 Task: Set the emoji skin tone preference to Dark Skin Tone.
Action: Mouse moved to (919, 85)
Screenshot: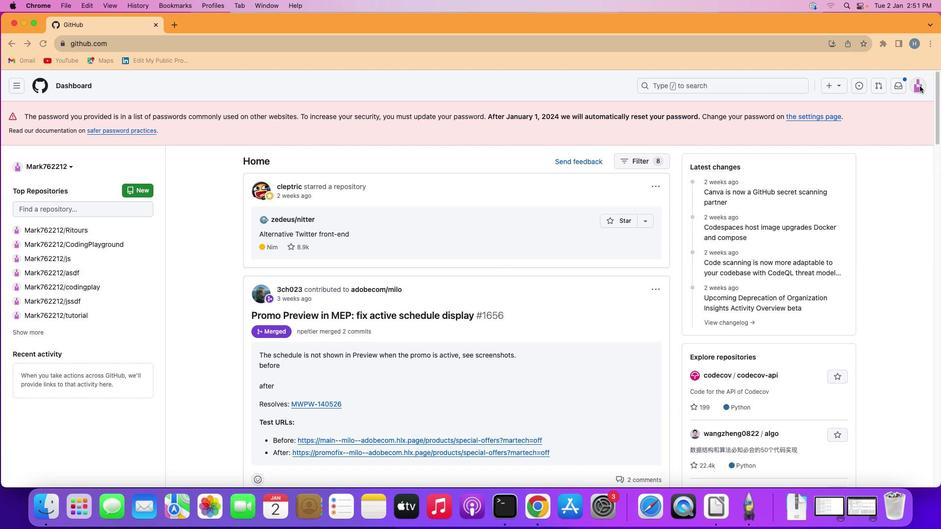 
Action: Mouse pressed left at (919, 85)
Screenshot: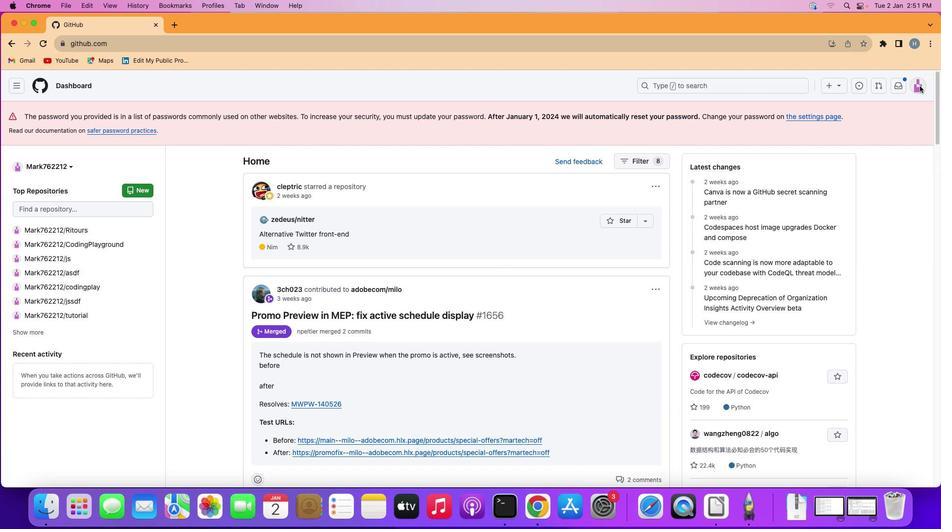 
Action: Mouse moved to (918, 84)
Screenshot: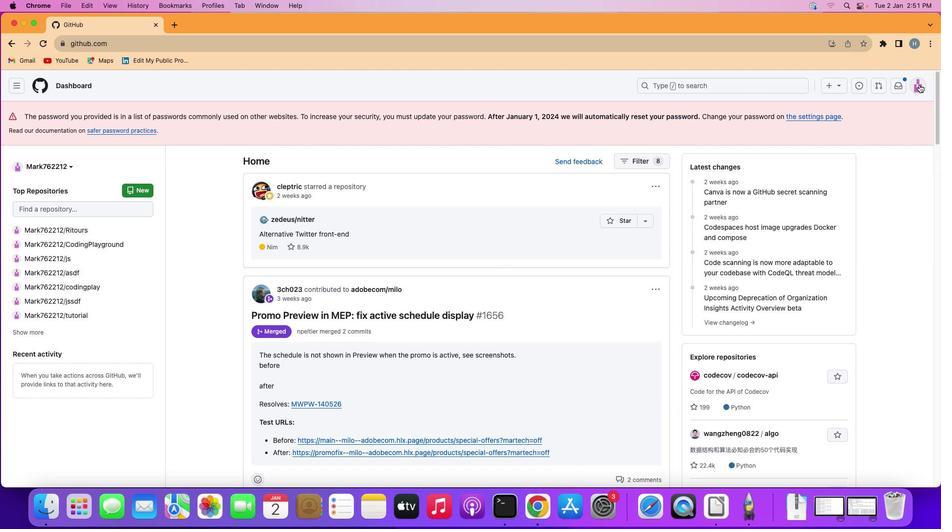 
Action: Mouse pressed left at (918, 84)
Screenshot: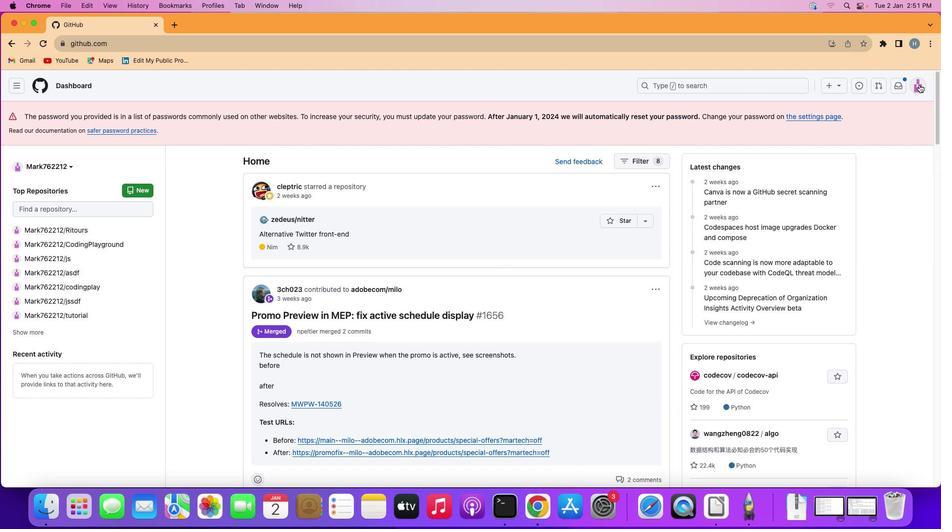 
Action: Mouse moved to (855, 348)
Screenshot: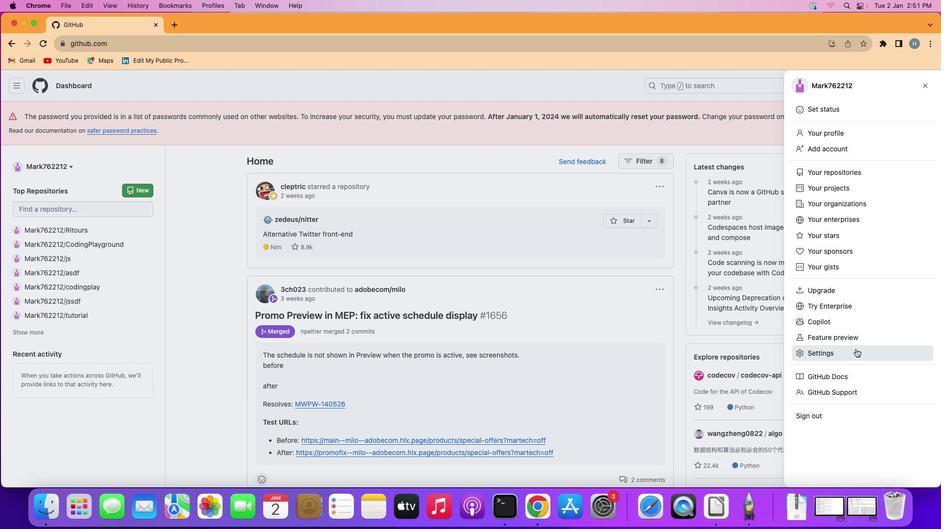 
Action: Mouse pressed left at (855, 348)
Screenshot: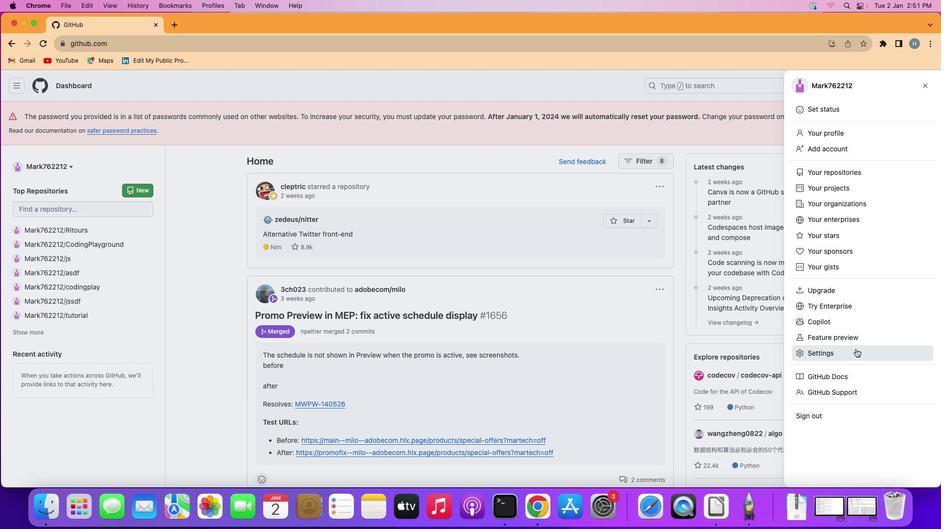
Action: Mouse moved to (231, 235)
Screenshot: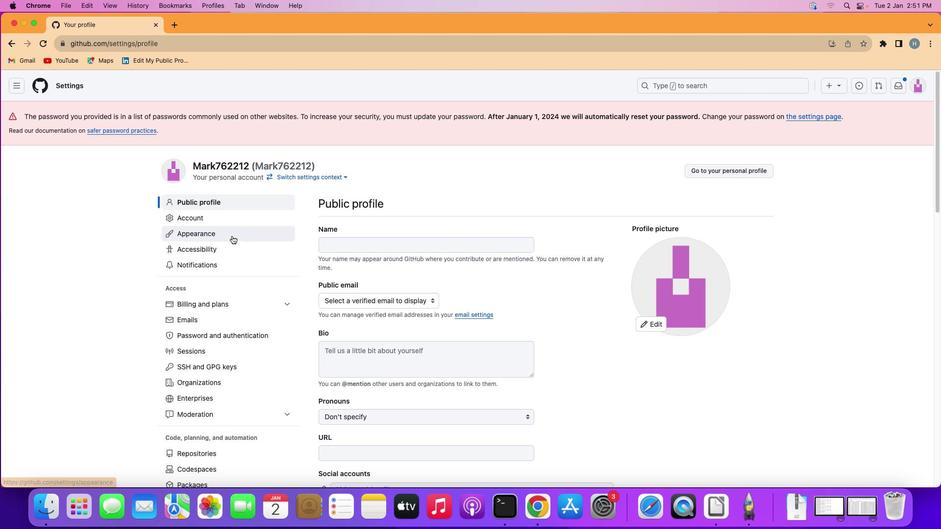 
Action: Mouse pressed left at (231, 235)
Screenshot: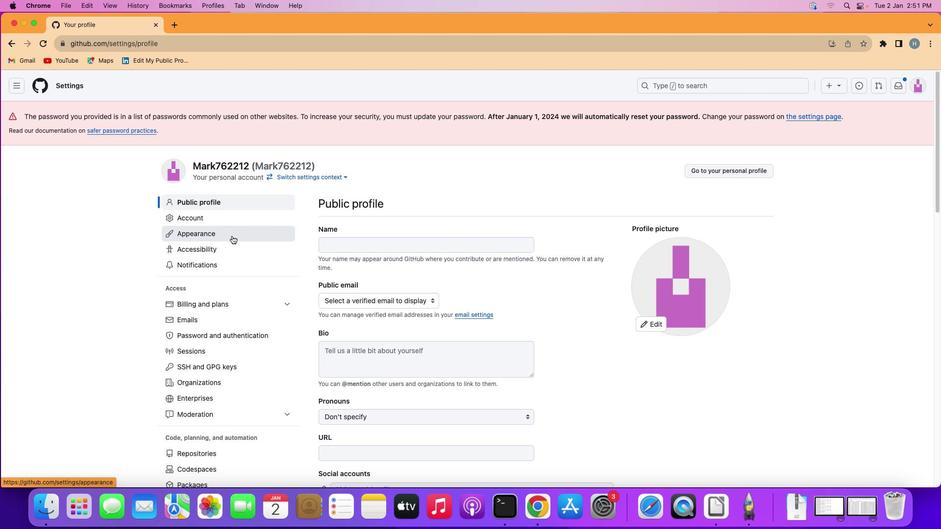 
Action: Mouse moved to (487, 344)
Screenshot: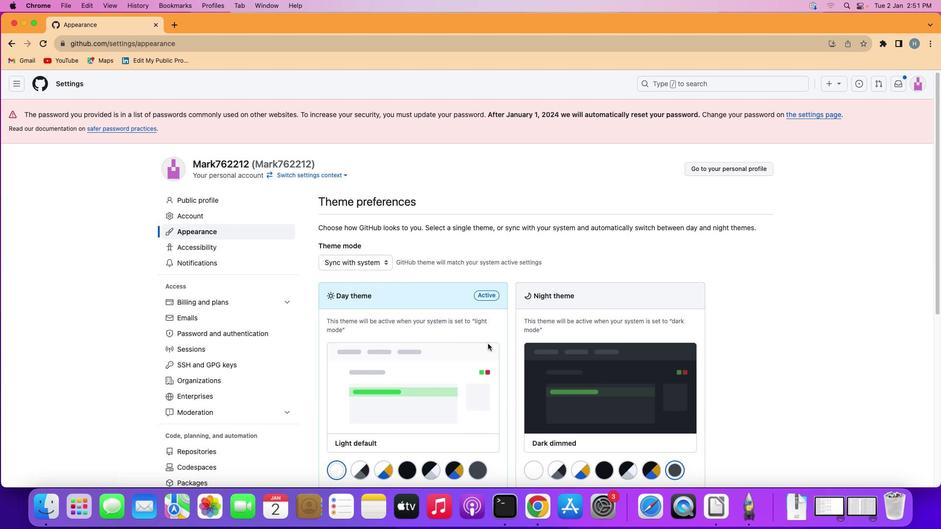 
Action: Mouse scrolled (487, 344) with delta (0, 0)
Screenshot: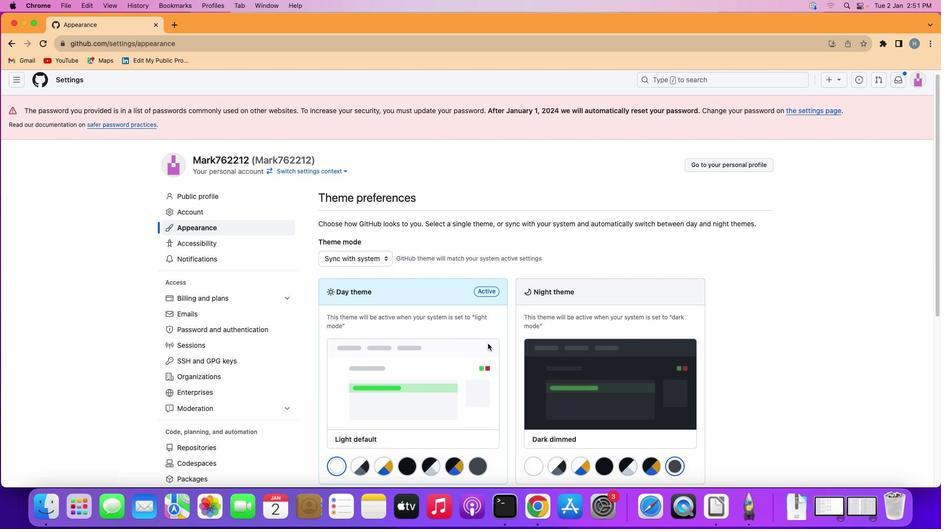 
Action: Mouse scrolled (487, 344) with delta (0, 0)
Screenshot: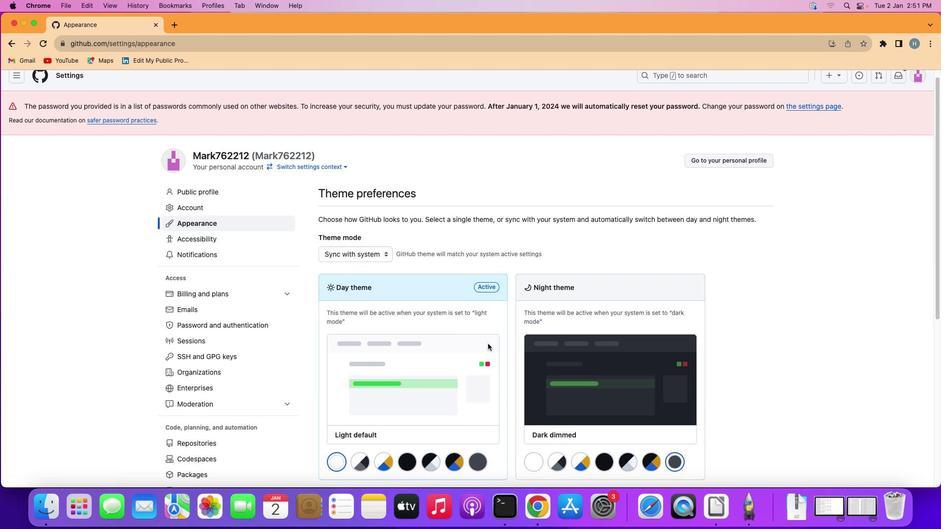 
Action: Mouse scrolled (487, 344) with delta (0, 0)
Screenshot: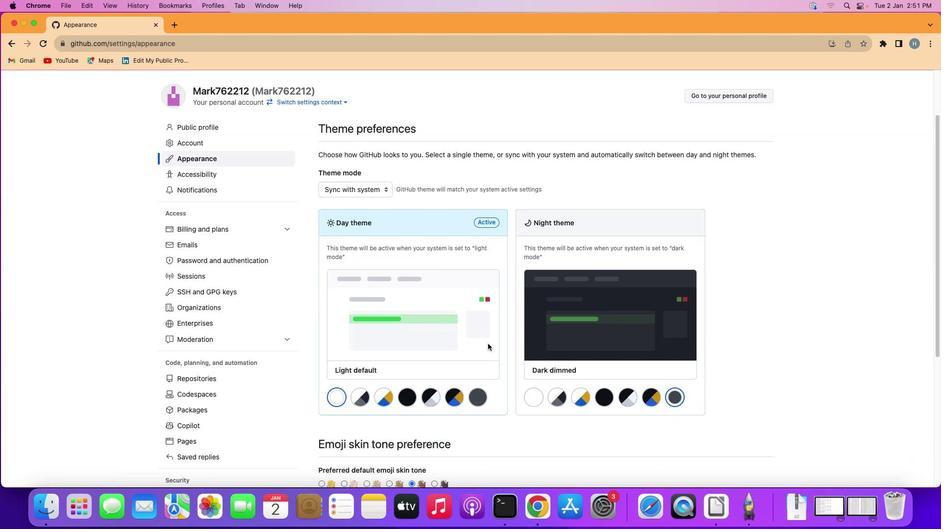
Action: Mouse scrolled (487, 344) with delta (0, 0)
Screenshot: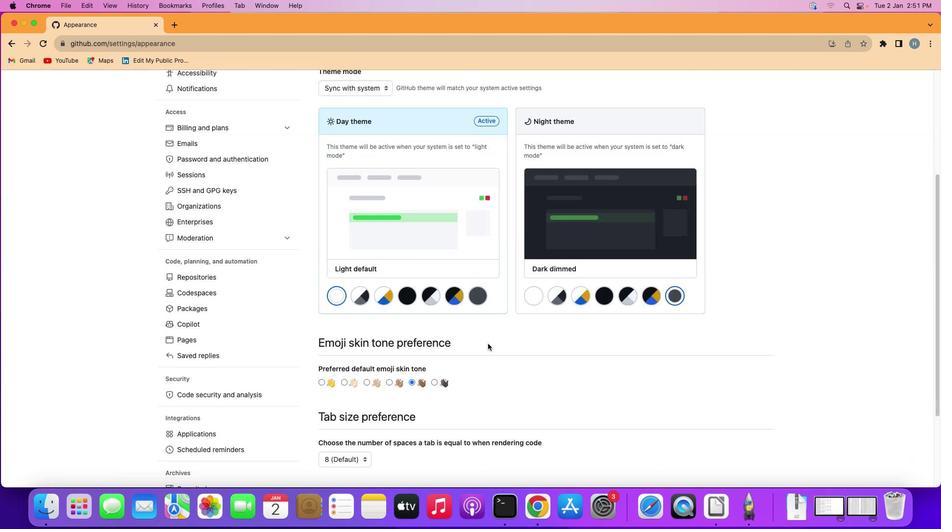 
Action: Mouse scrolled (487, 344) with delta (0, -1)
Screenshot: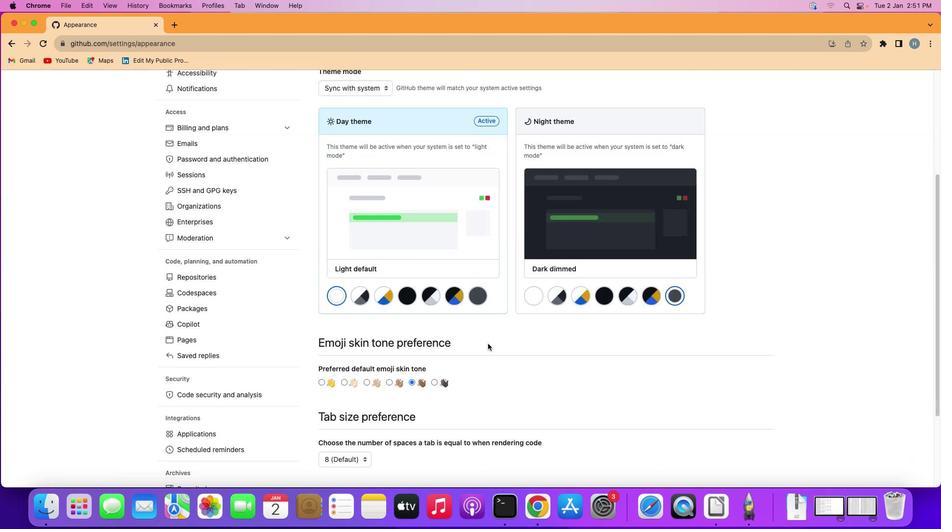 
Action: Mouse scrolled (487, 344) with delta (0, -1)
Screenshot: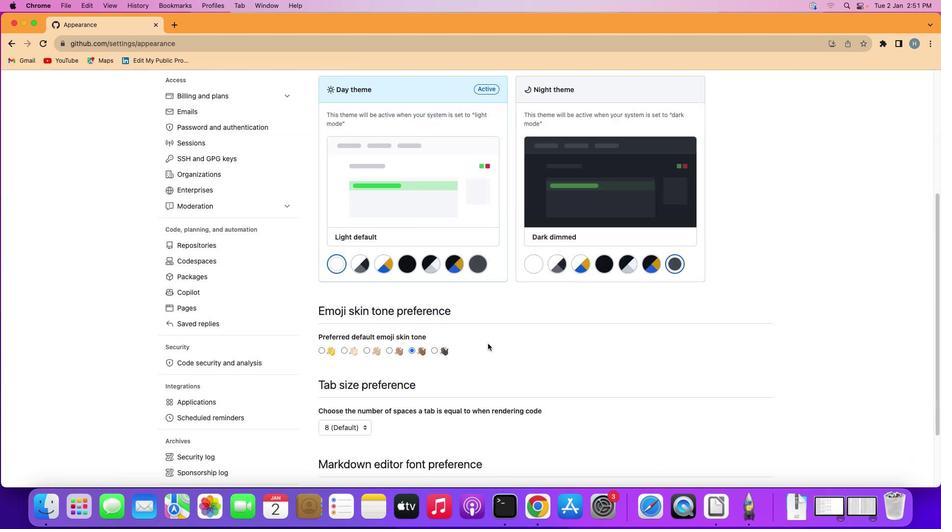 
Action: Mouse scrolled (487, 344) with delta (0, -2)
Screenshot: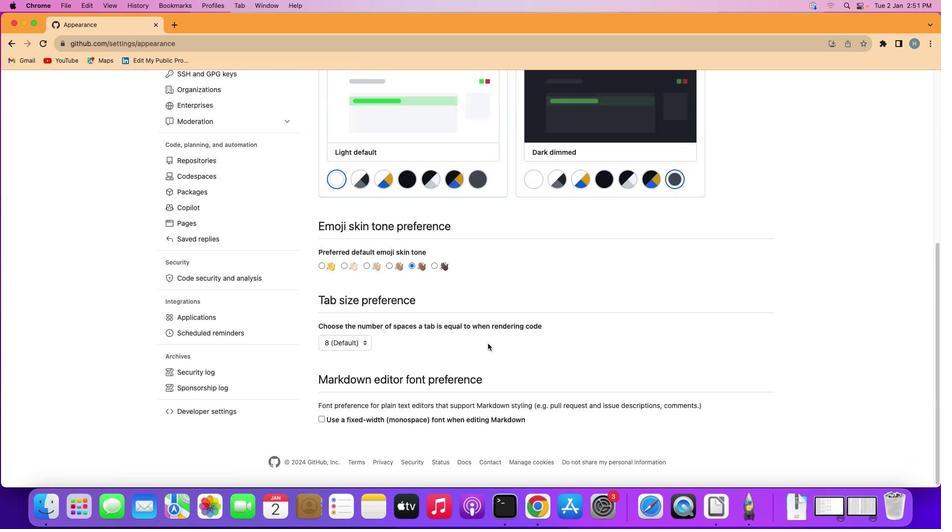 
Action: Mouse moved to (432, 262)
Screenshot: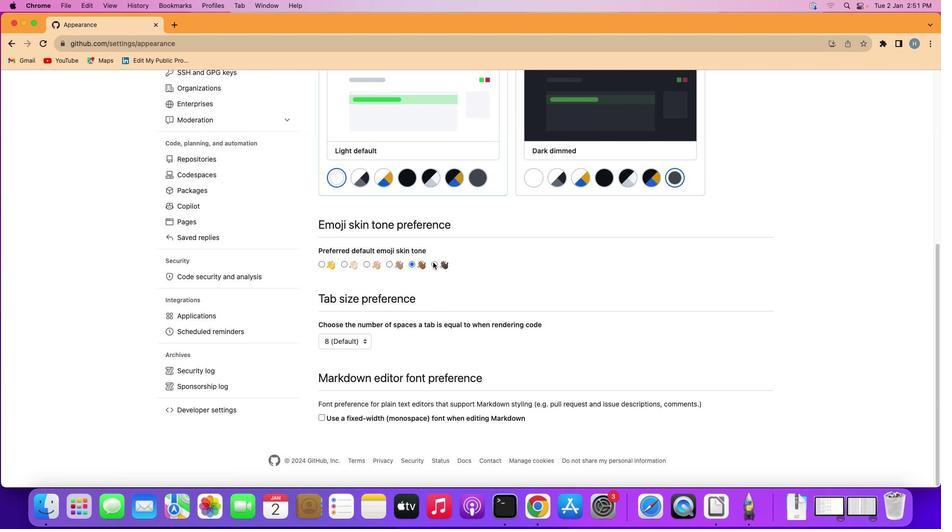 
Action: Mouse pressed left at (432, 262)
Screenshot: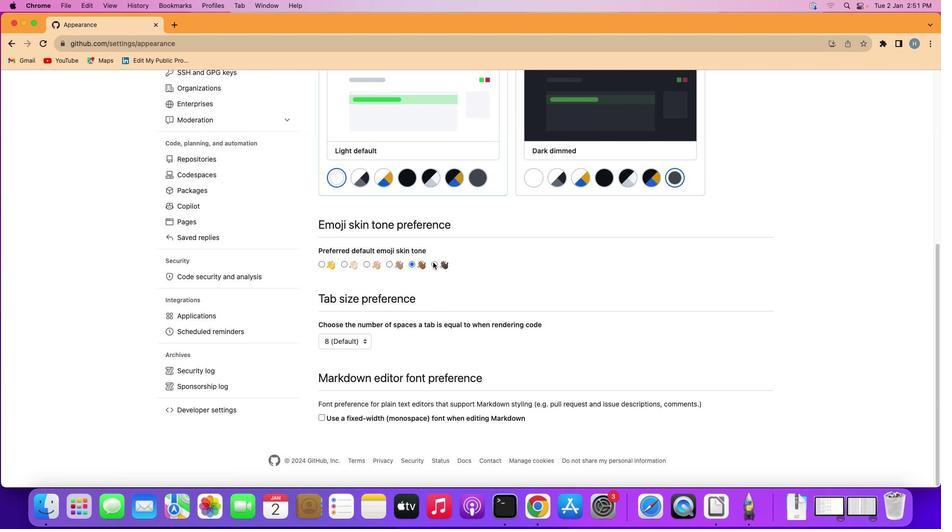 
Action: Mouse moved to (455, 277)
Screenshot: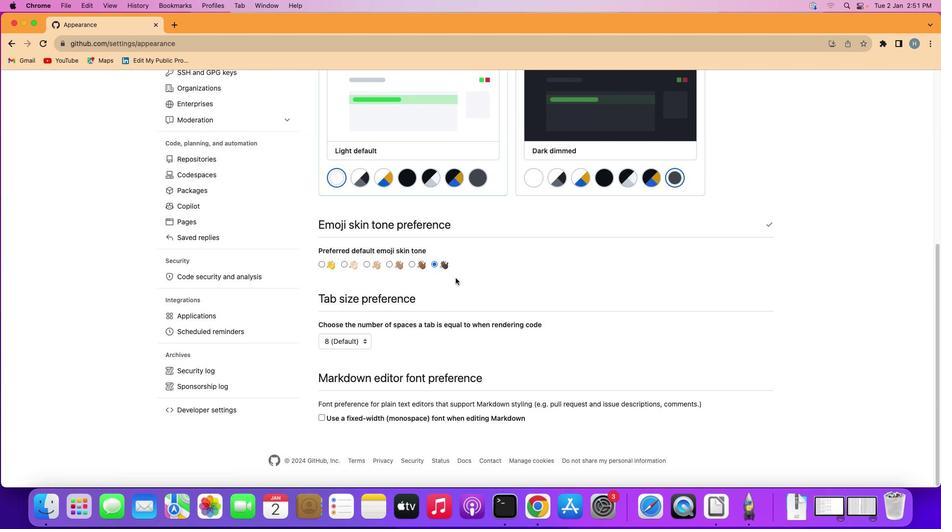 
